 Task: Utilize Asana's Dependencies to ensure A/B testing is completed before visualization tasks begin.
Action: Mouse moved to (324, 141)
Screenshot: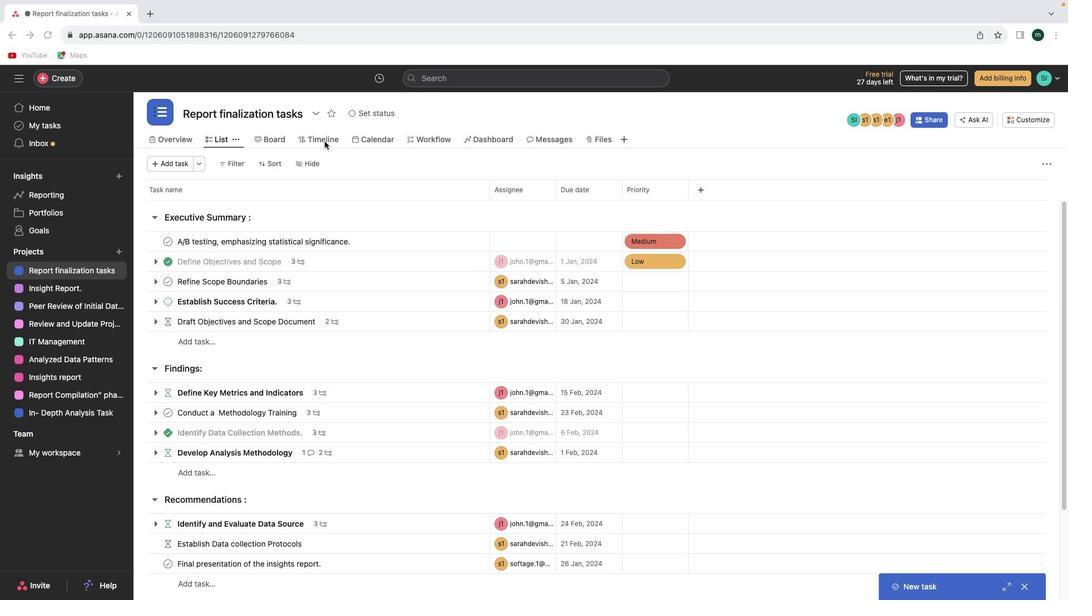 
Action: Mouse pressed left at (324, 141)
Screenshot: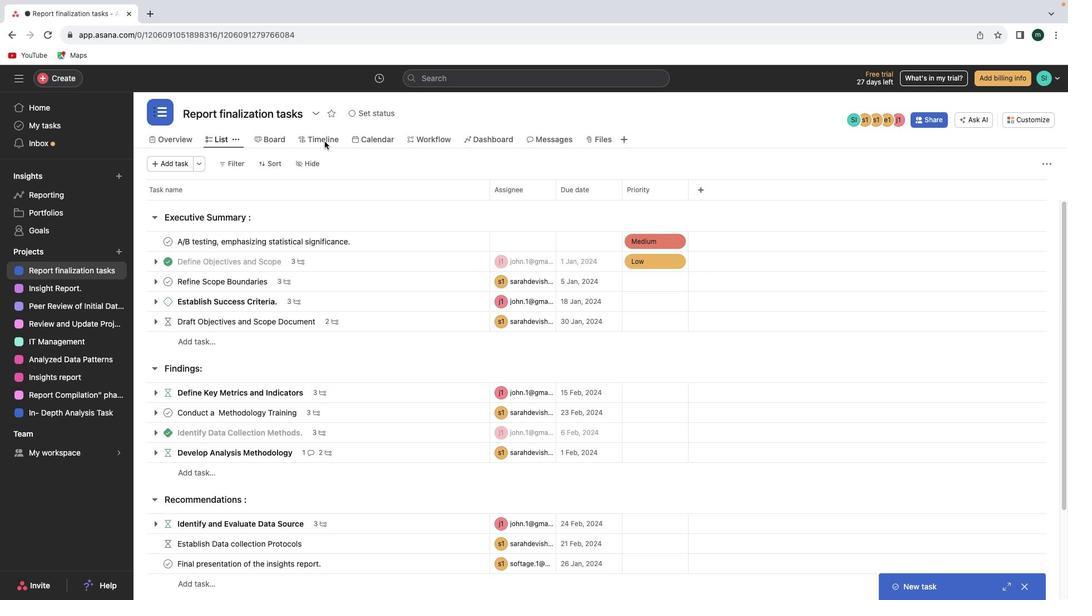 
Action: Mouse pressed left at (324, 141)
Screenshot: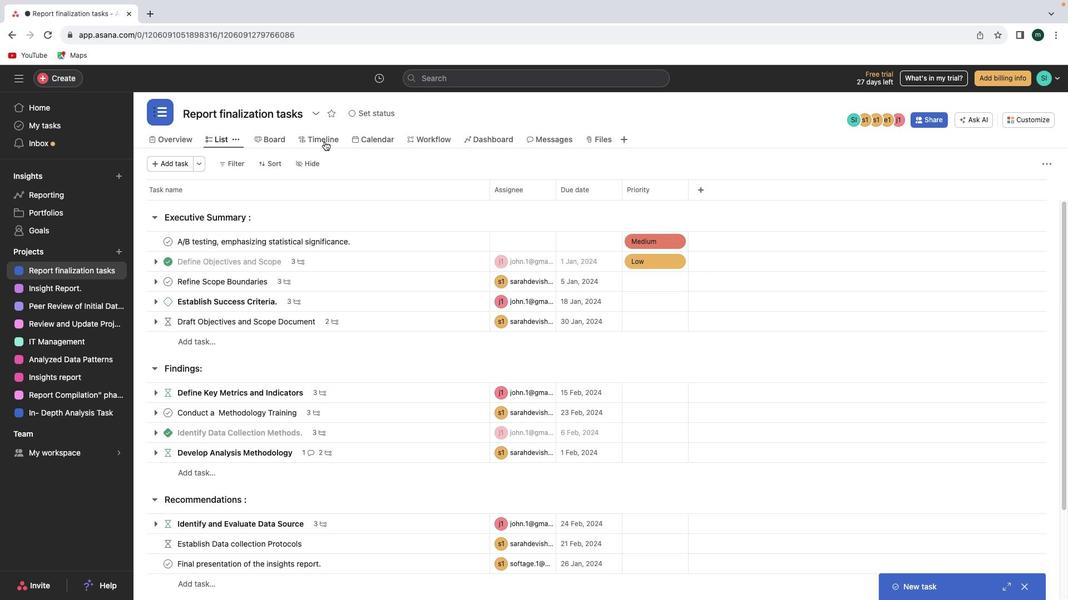 
Action: Mouse moved to (746, 595)
Screenshot: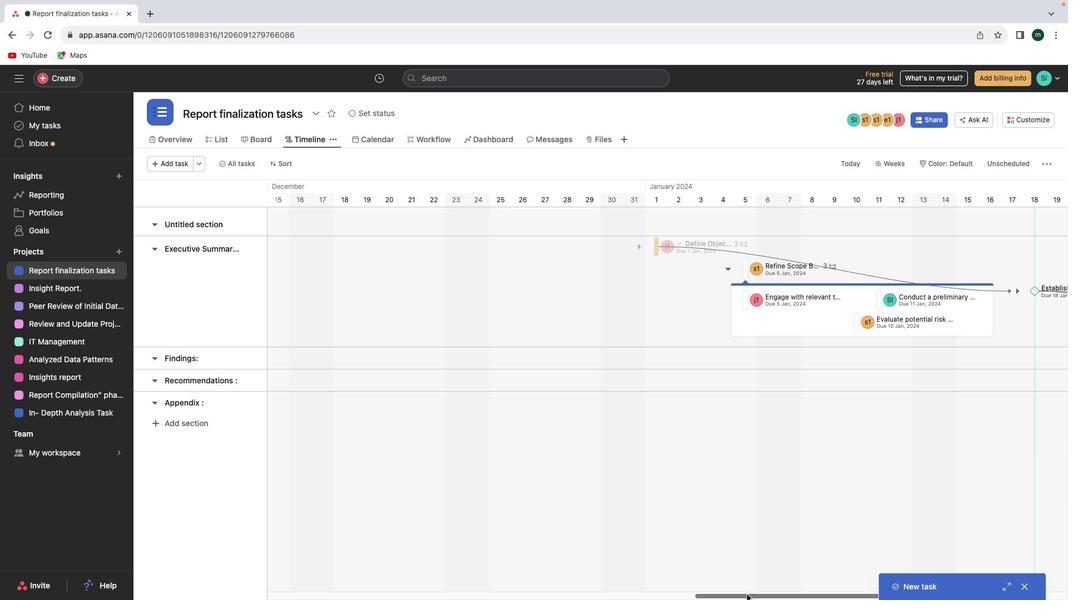 
Action: Mouse pressed left at (746, 595)
Screenshot: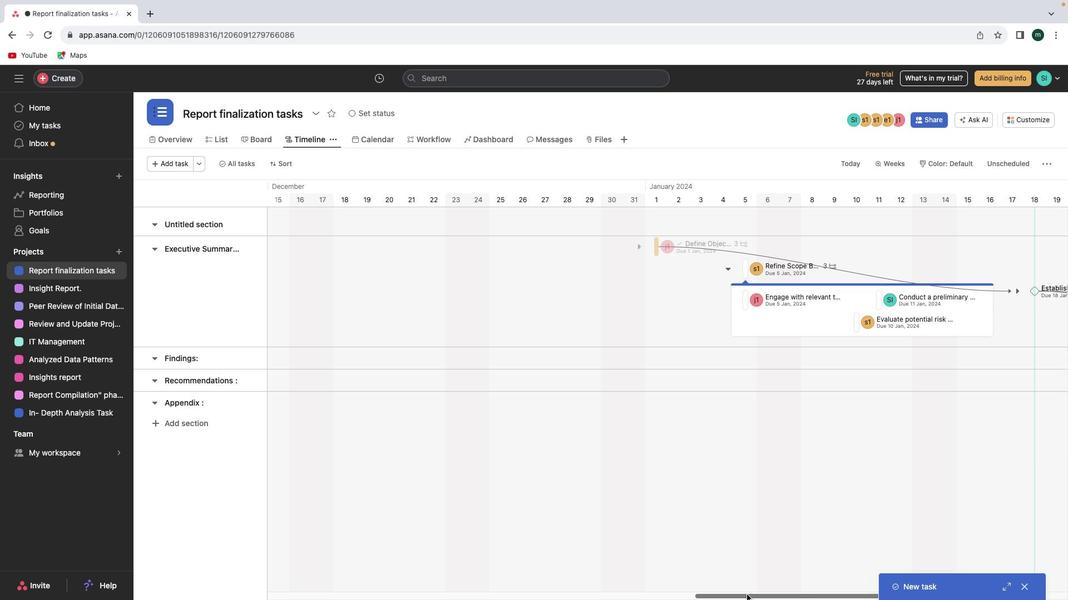 
Action: Mouse moved to (311, 248)
Screenshot: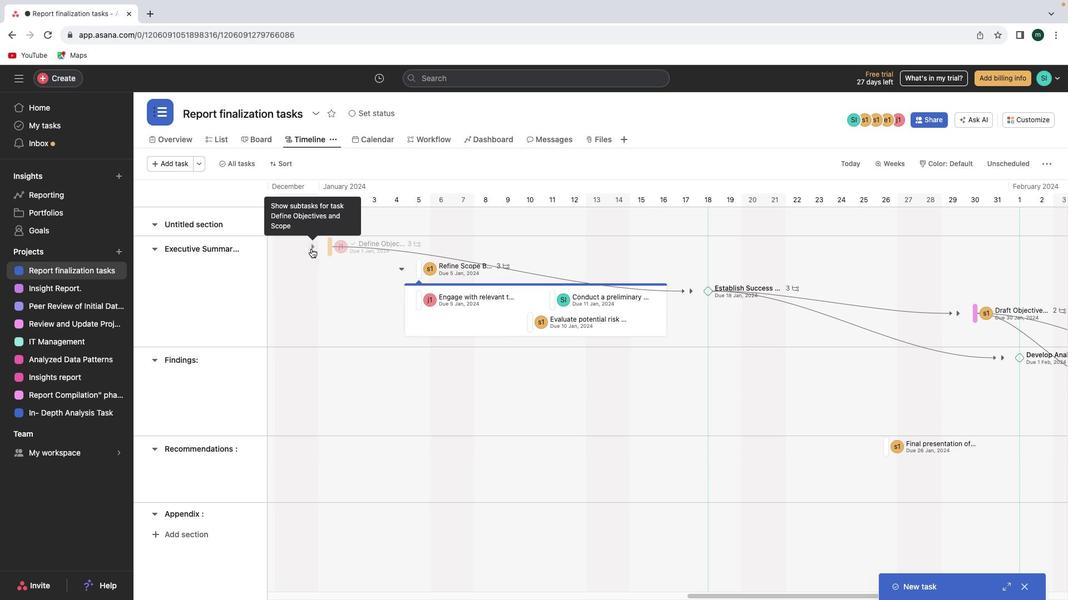 
Action: Mouse pressed left at (311, 248)
Screenshot: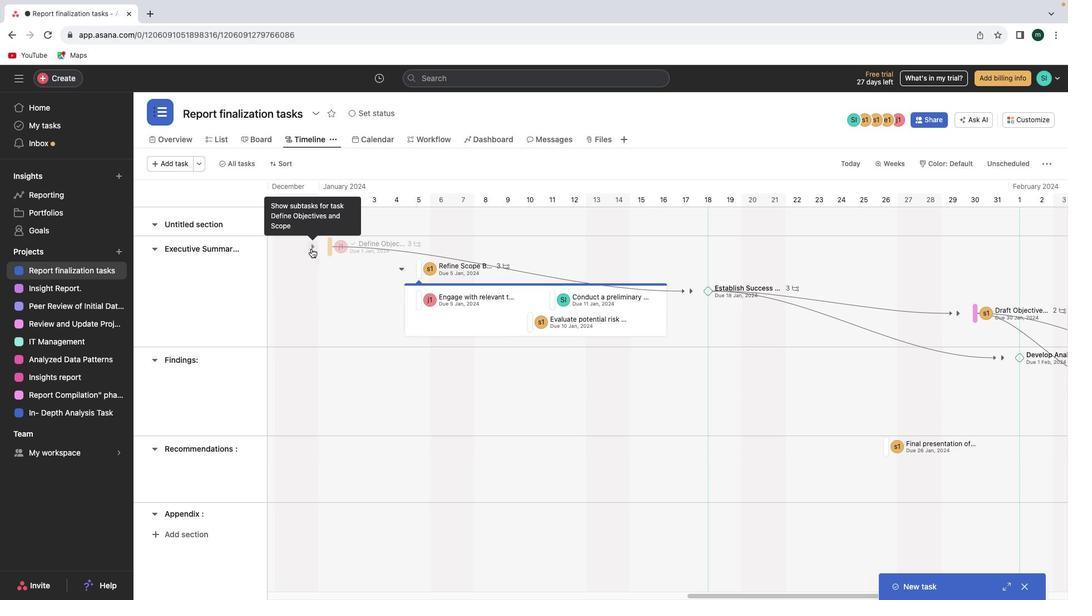 
Action: Mouse moved to (691, 292)
Screenshot: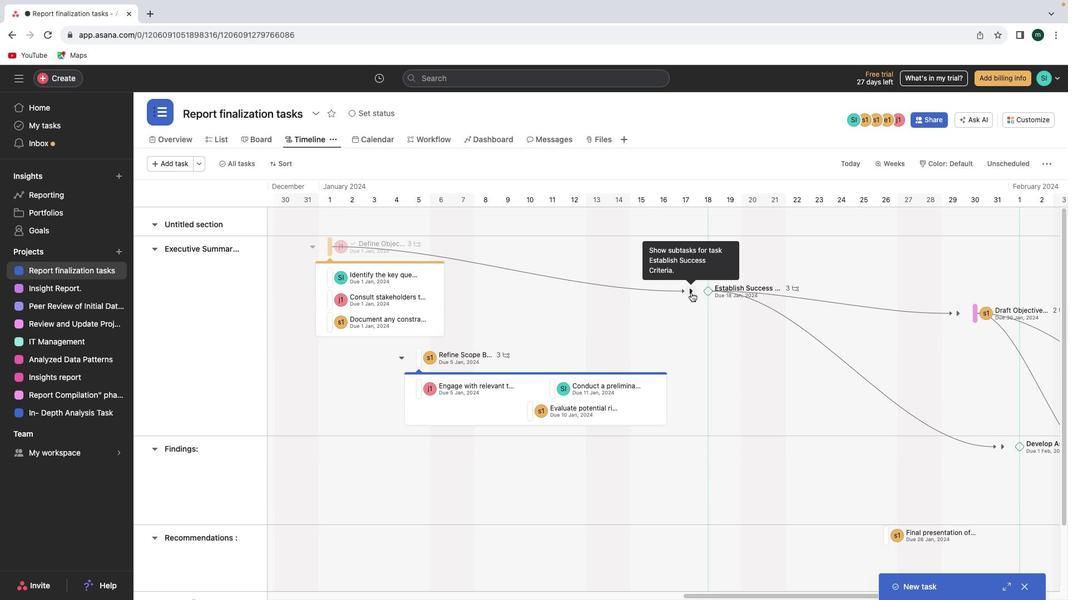 
Action: Mouse pressed left at (691, 292)
Screenshot: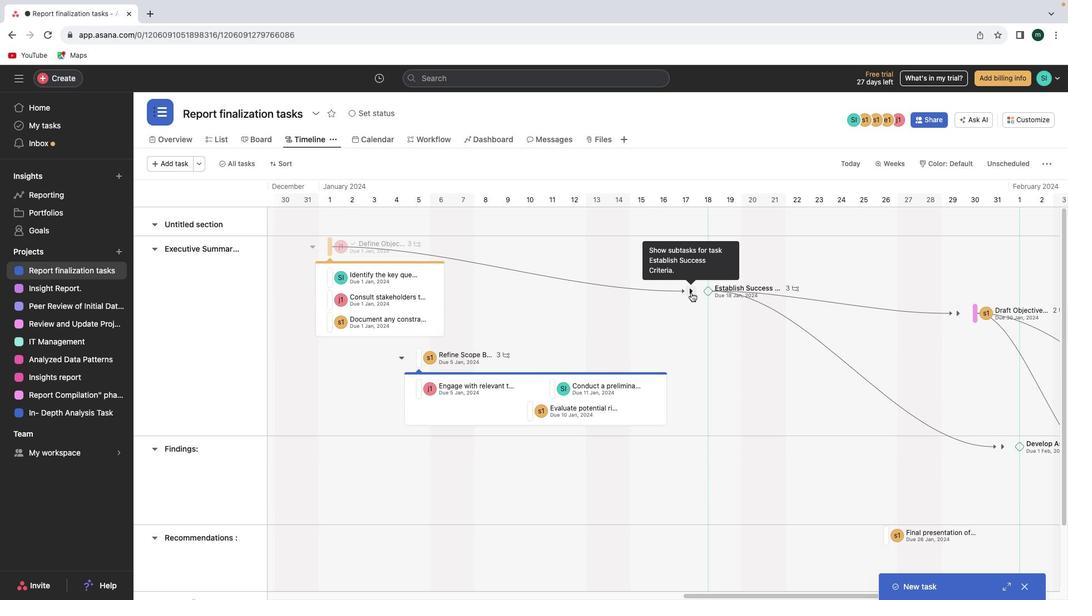 
Action: Mouse moved to (685, 366)
Screenshot: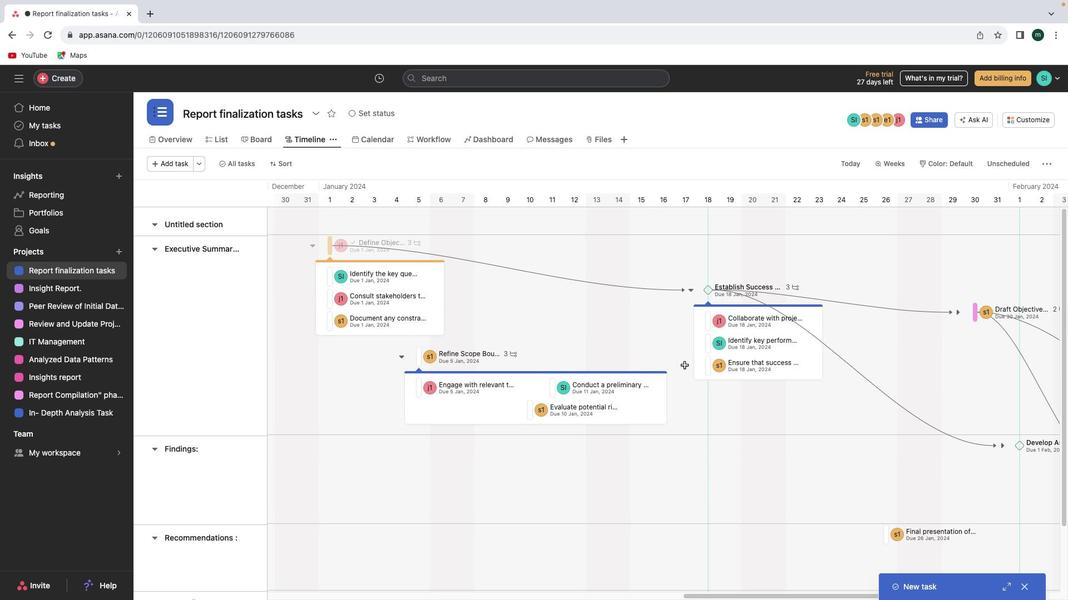 
Action: Mouse scrolled (685, 366) with delta (0, 0)
Screenshot: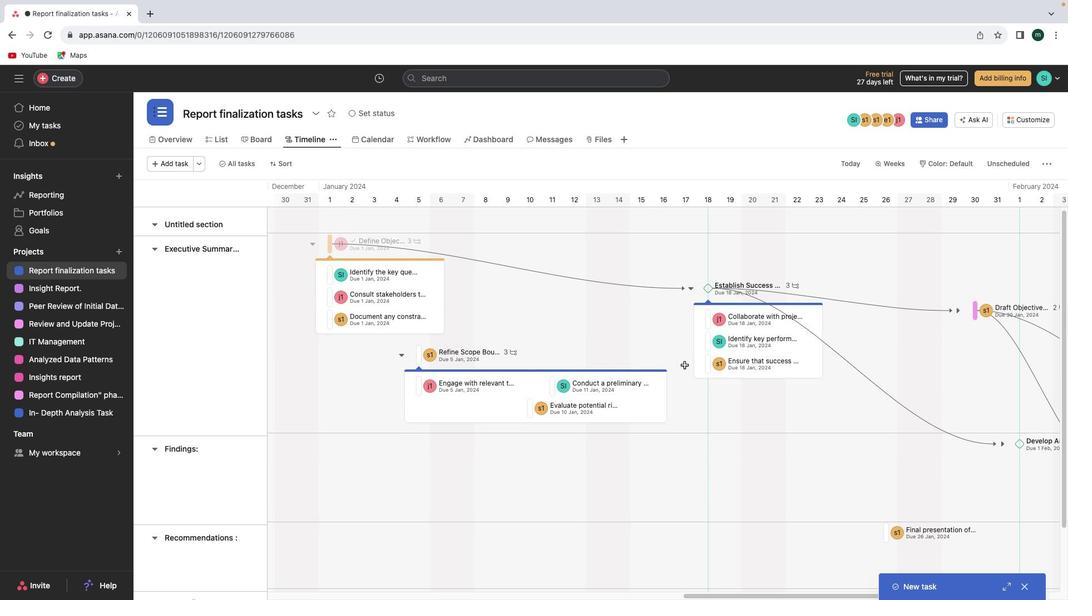 
Action: Mouse scrolled (685, 366) with delta (0, 0)
Screenshot: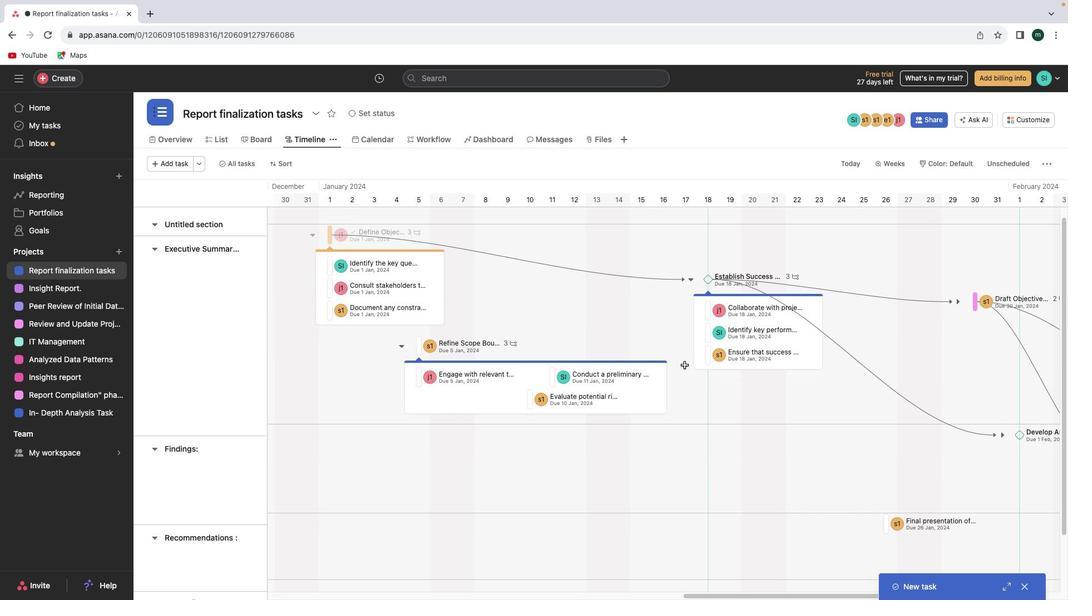 
Action: Mouse scrolled (685, 366) with delta (0, -1)
Screenshot: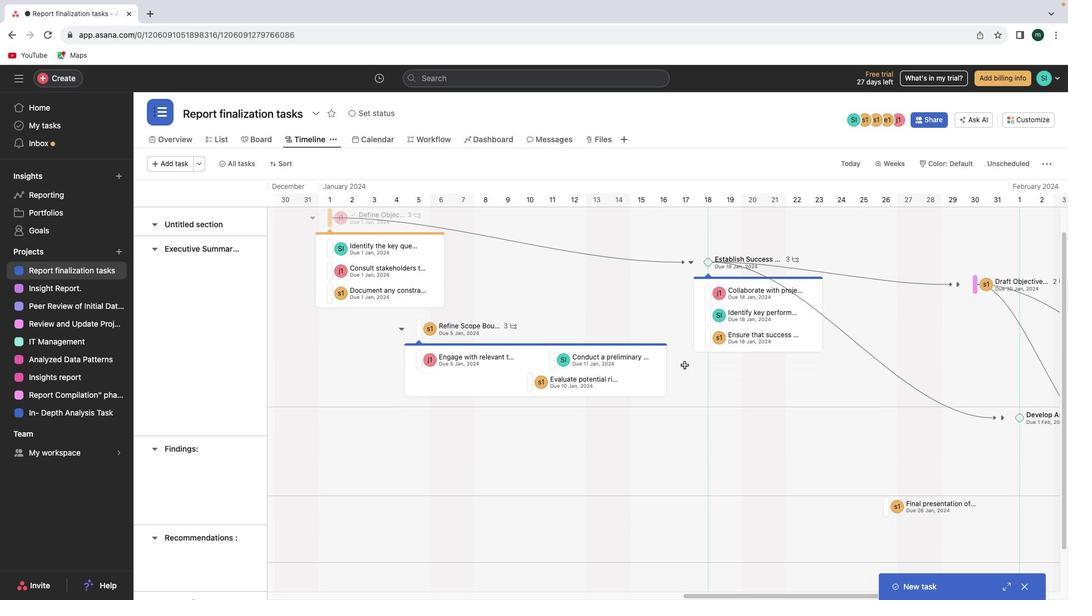 
Action: Mouse scrolled (685, 366) with delta (0, -2)
Screenshot: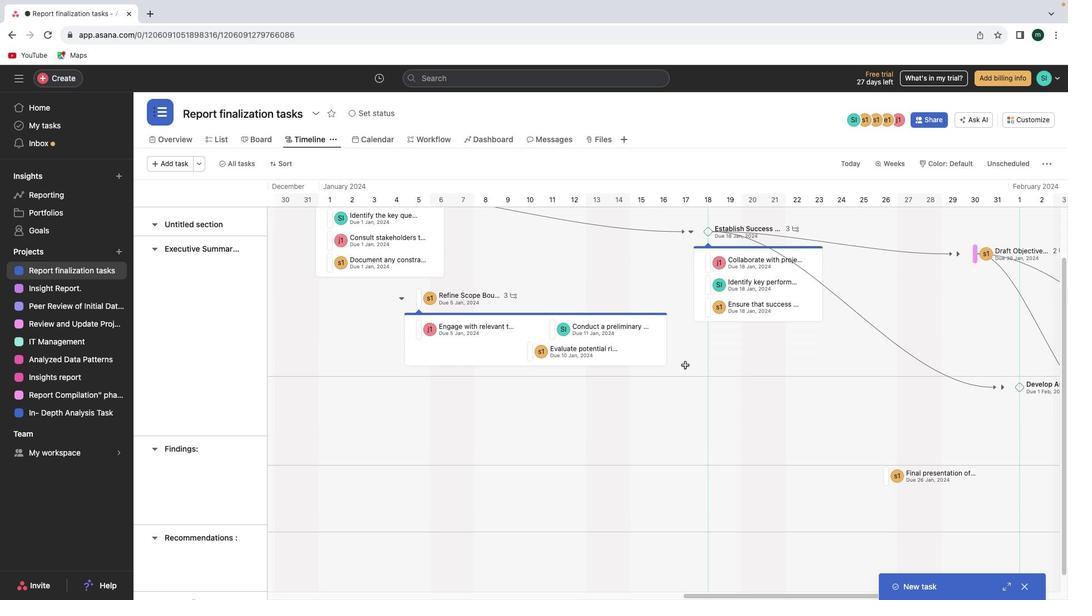 
Action: Mouse moved to (1003, 373)
Screenshot: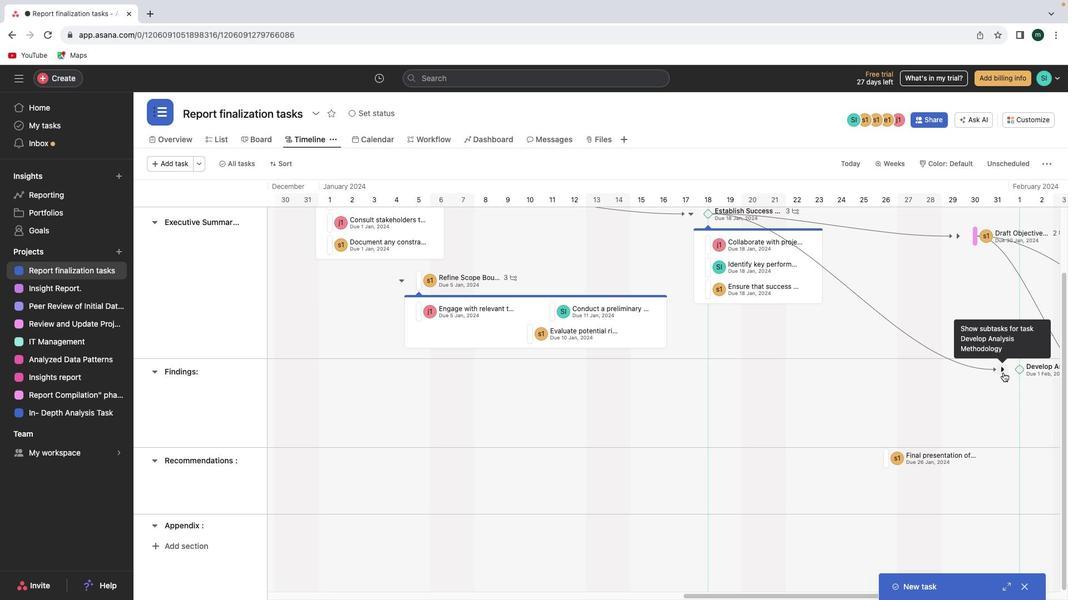 
Action: Mouse pressed left at (1003, 373)
Screenshot: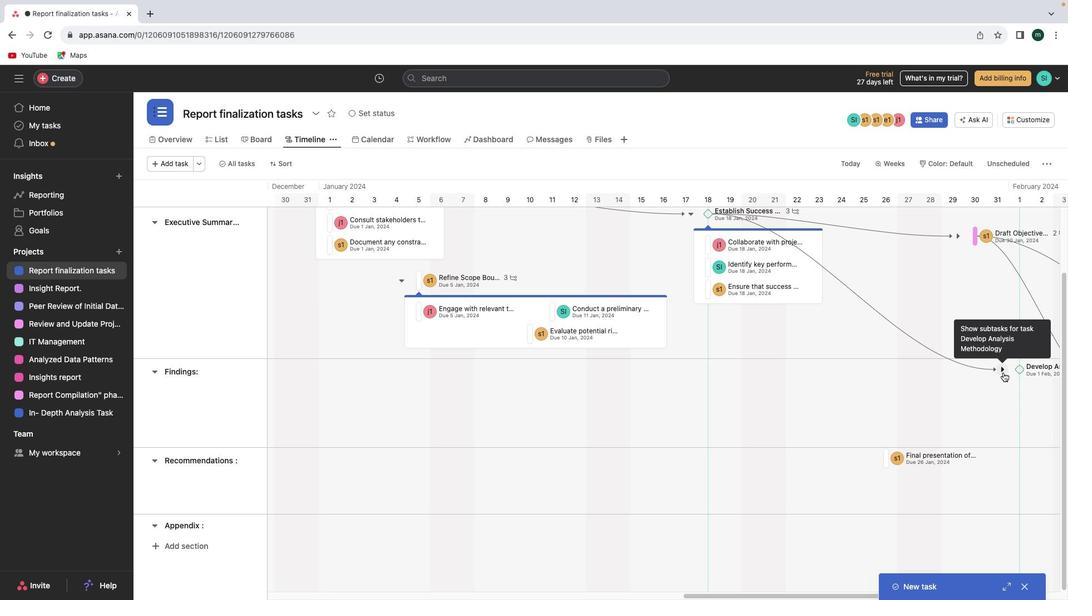 
Action: Mouse moved to (959, 238)
Screenshot: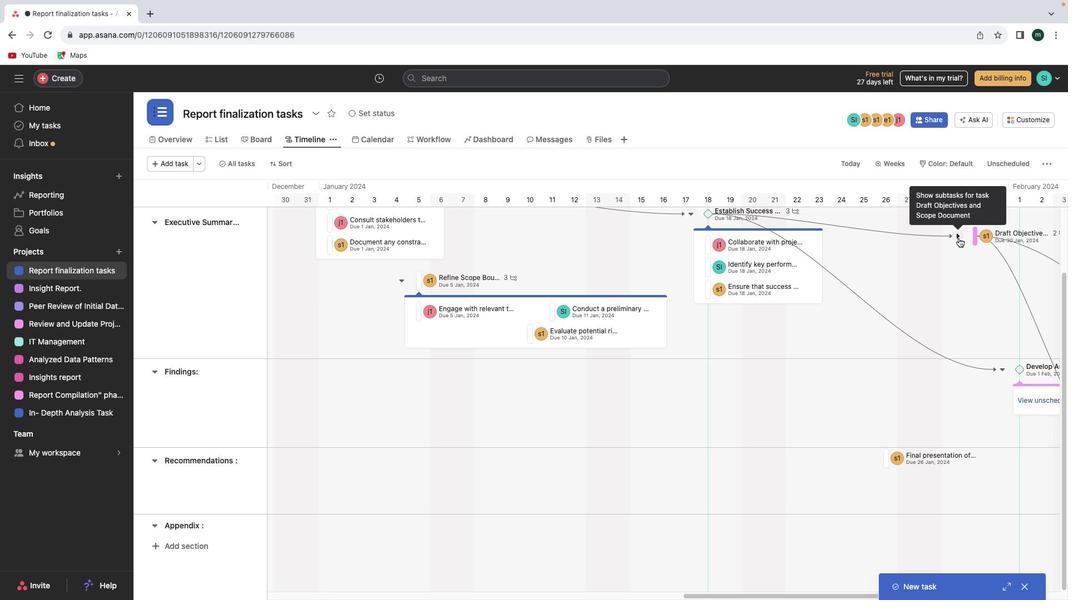 
Action: Mouse pressed left at (959, 238)
Screenshot: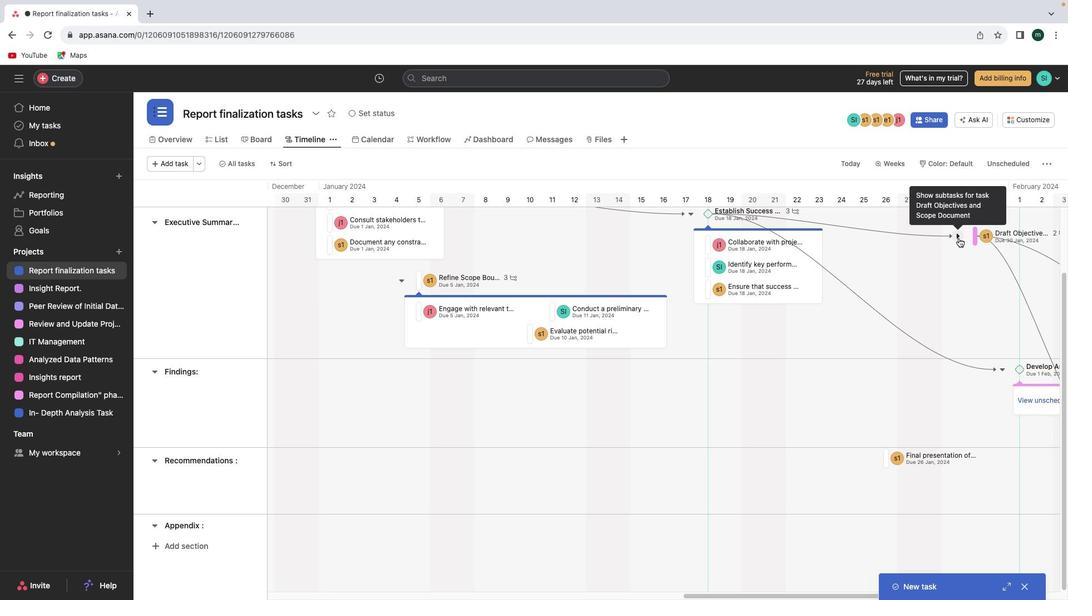
Action: Mouse moved to (829, 595)
Screenshot: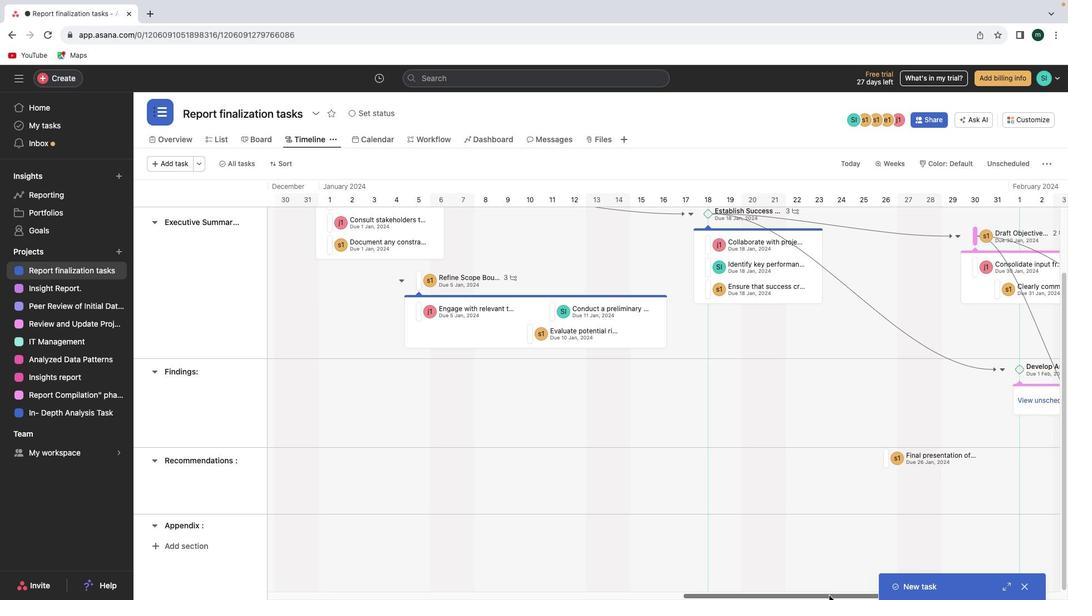 
Action: Mouse pressed left at (829, 595)
Screenshot: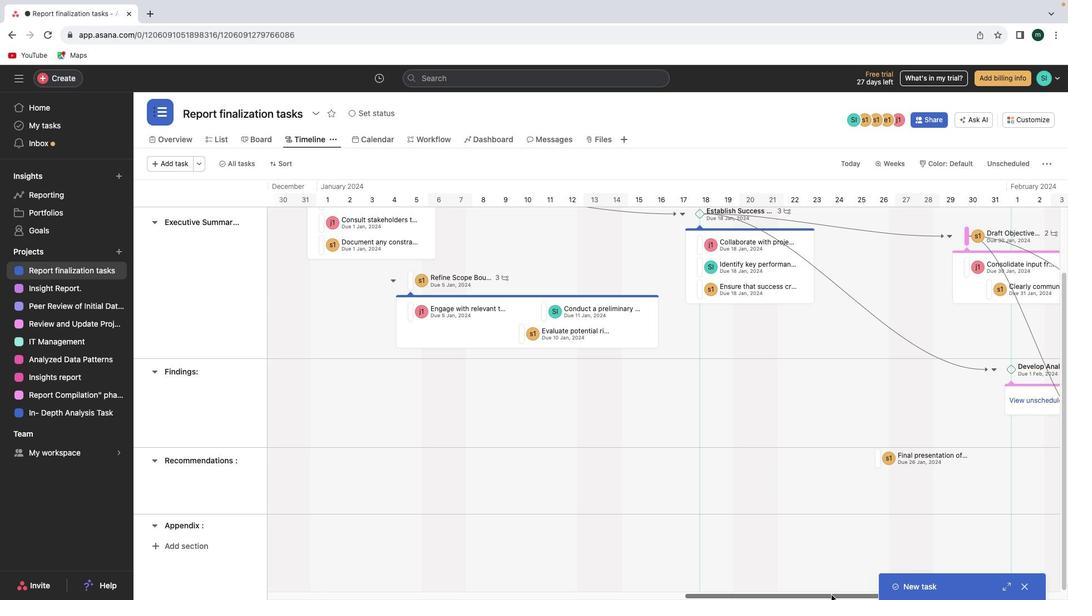 
Action: Mouse moved to (638, 370)
Screenshot: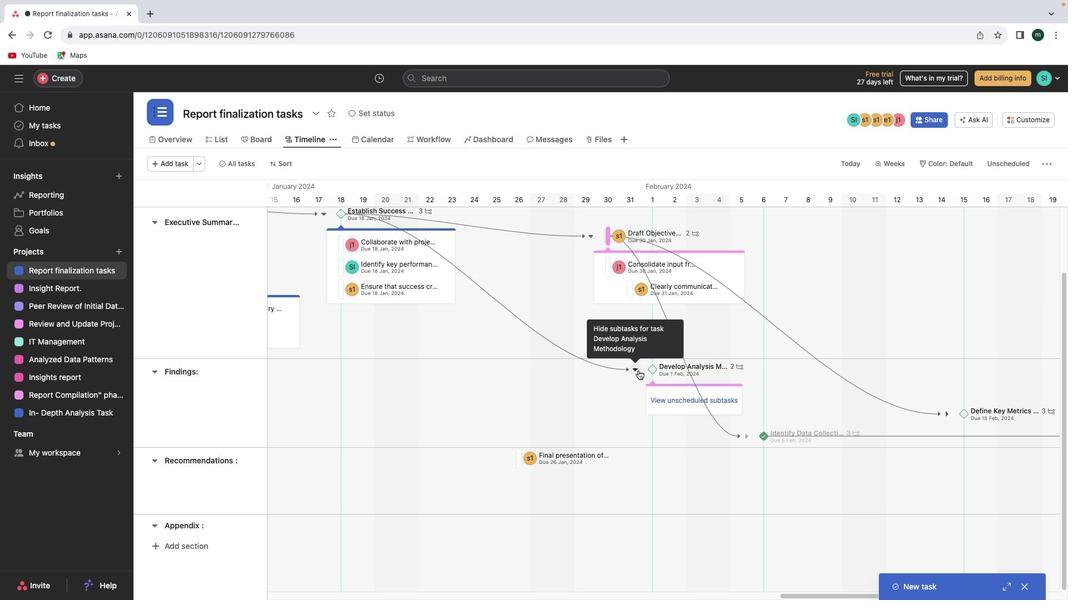 
Action: Mouse pressed left at (638, 370)
Screenshot: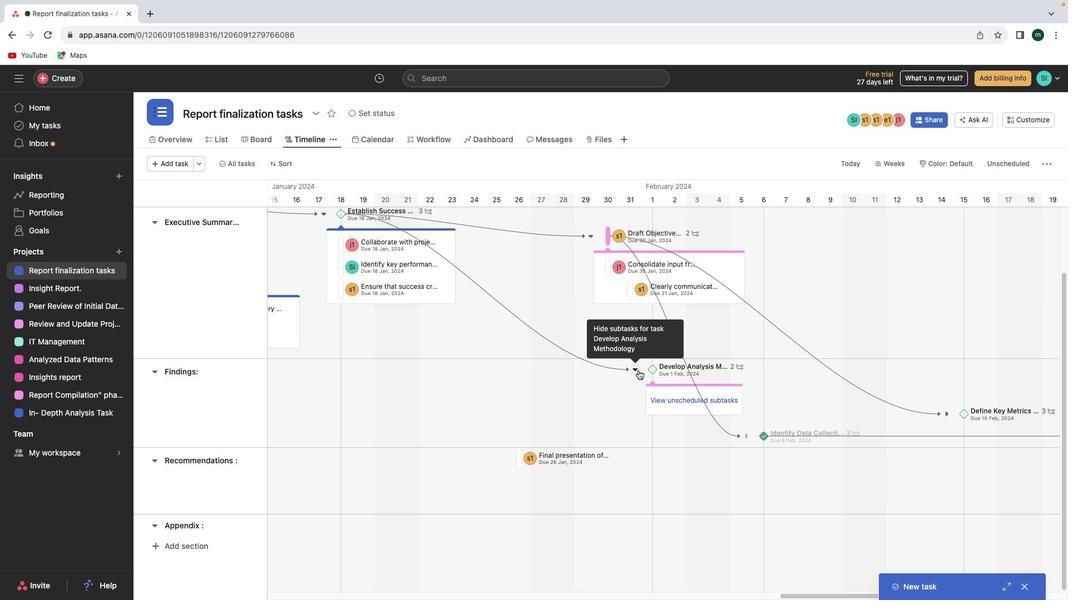 
Action: Mouse moved to (948, 417)
Screenshot: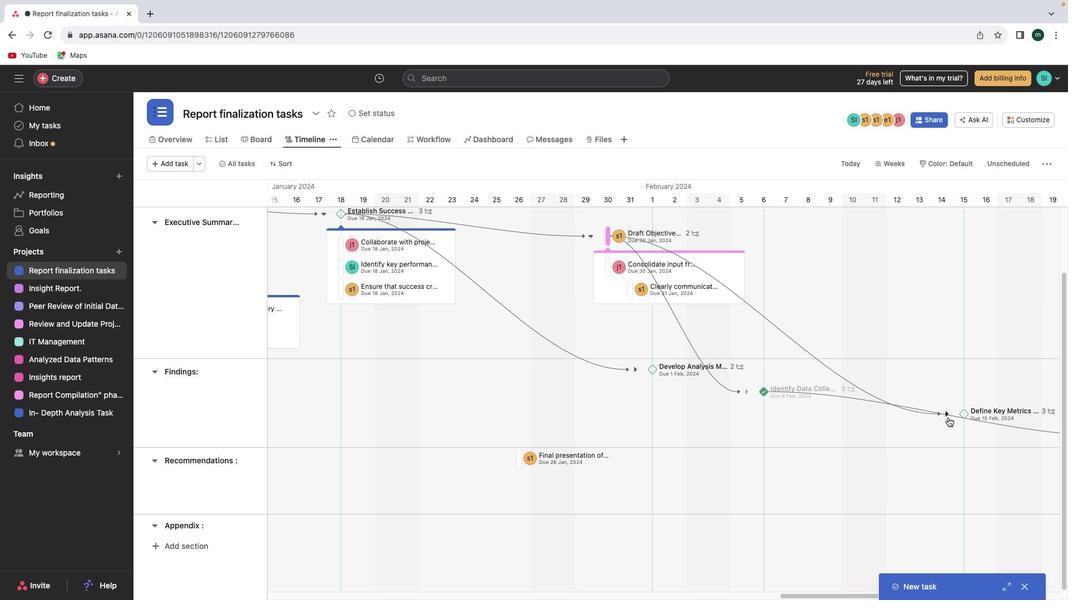 
Action: Mouse pressed left at (948, 417)
Screenshot: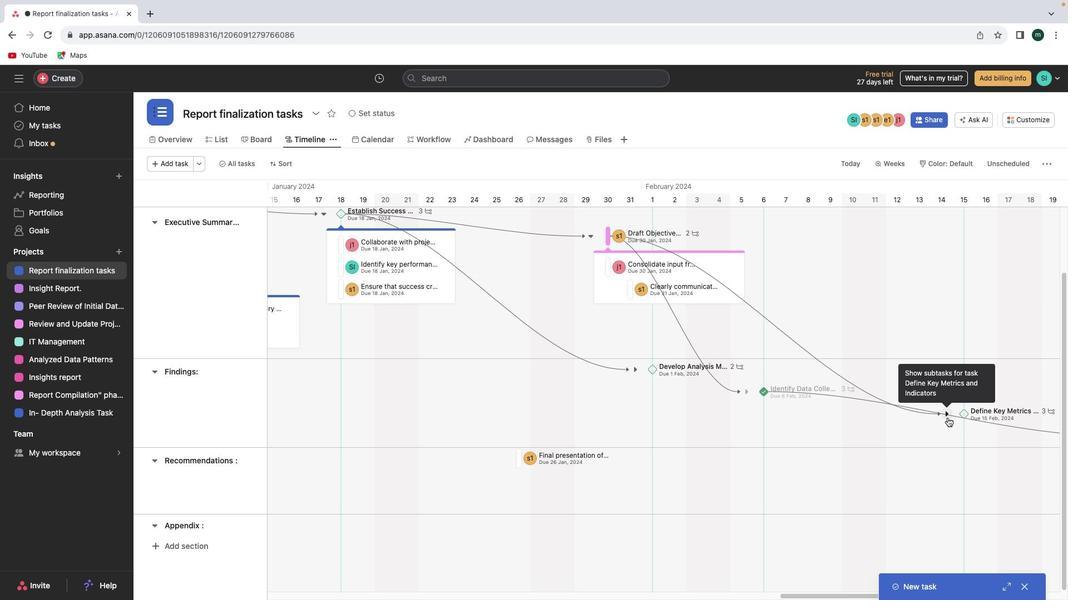 
Action: Mouse moved to (636, 374)
Screenshot: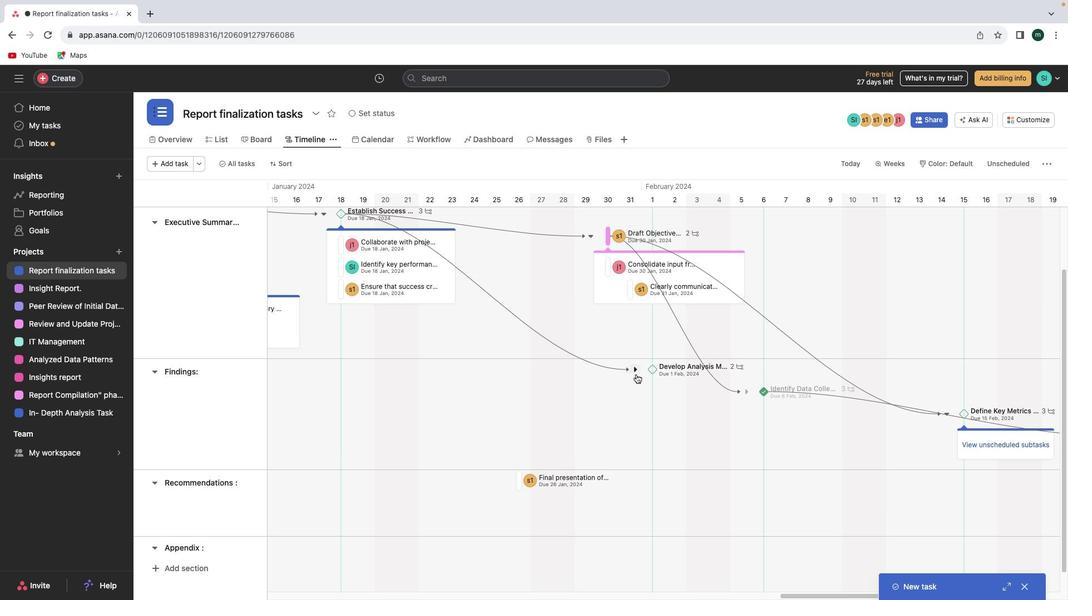 
Action: Mouse pressed left at (636, 374)
Screenshot: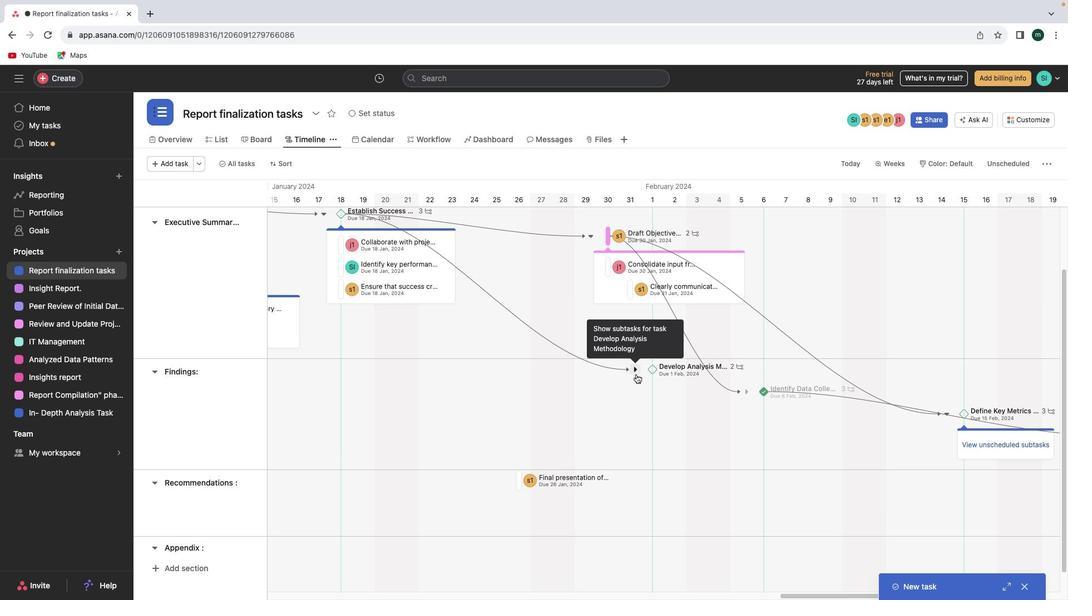 
Action: Mouse moved to (864, 595)
Screenshot: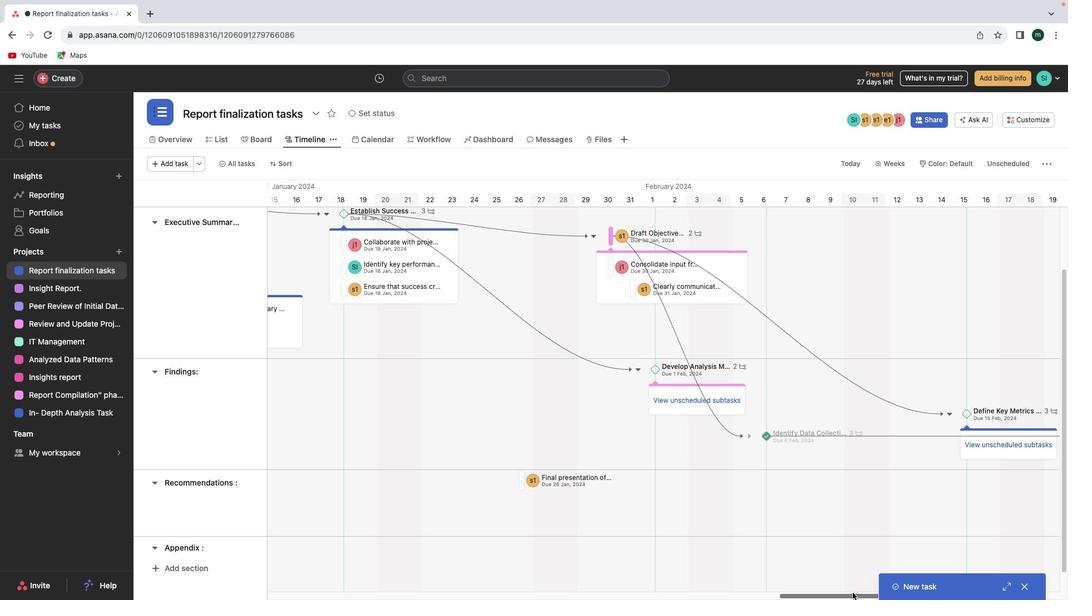 
Action: Mouse pressed left at (864, 595)
Screenshot: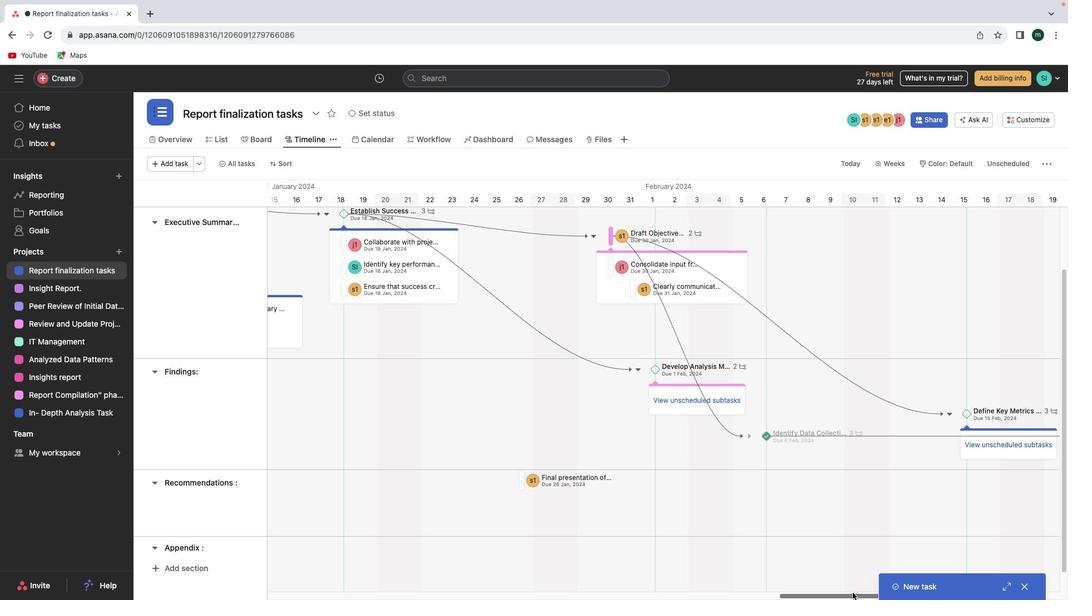 
Action: Mouse moved to (786, 539)
Screenshot: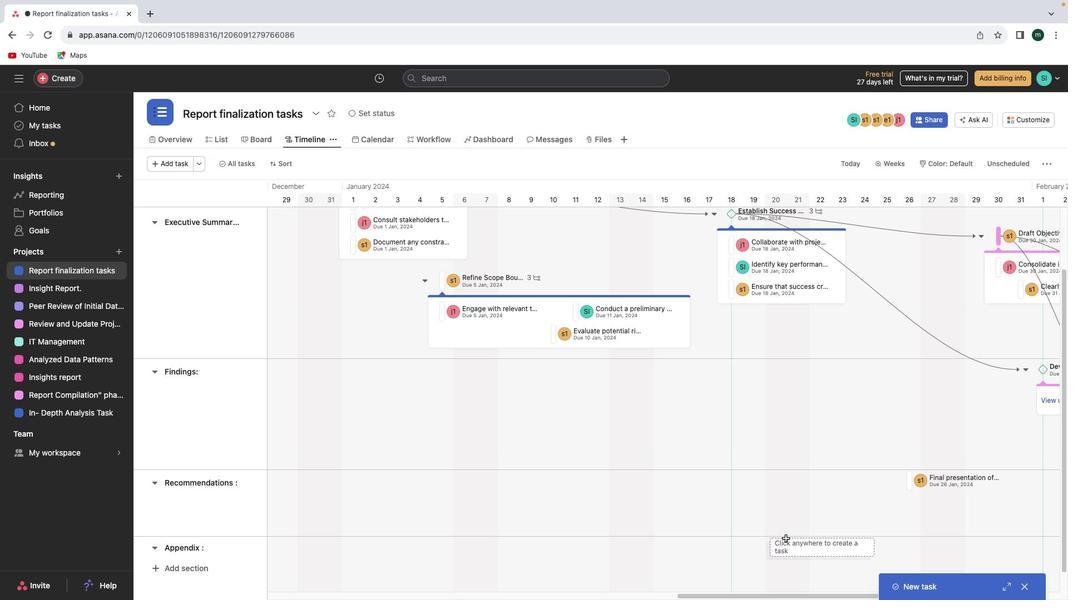 
Action: Mouse scrolled (786, 539) with delta (0, 0)
Screenshot: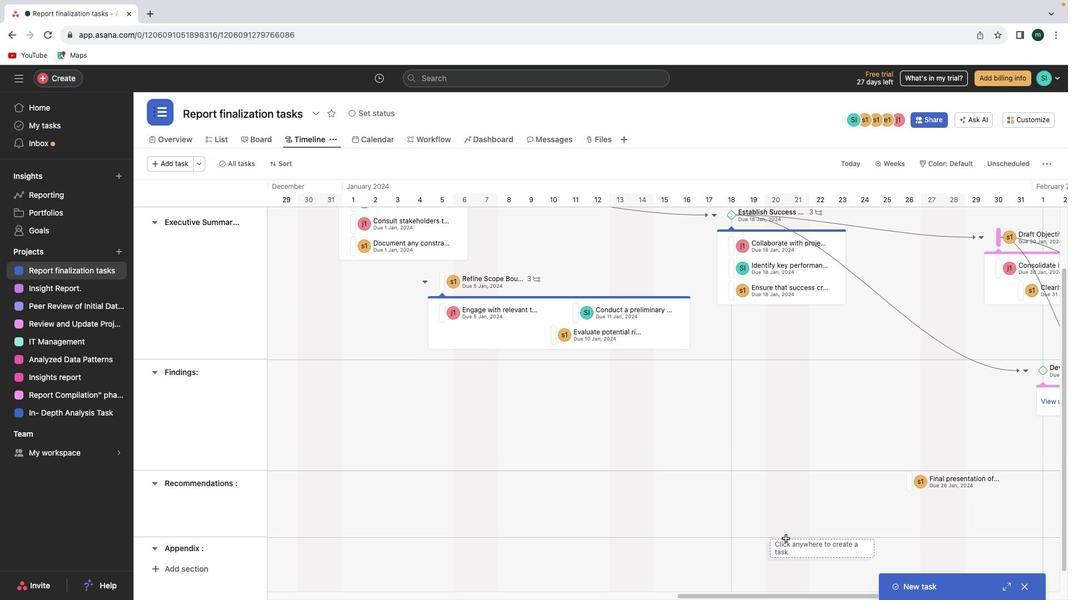 
Action: Mouse scrolled (786, 539) with delta (0, 0)
Screenshot: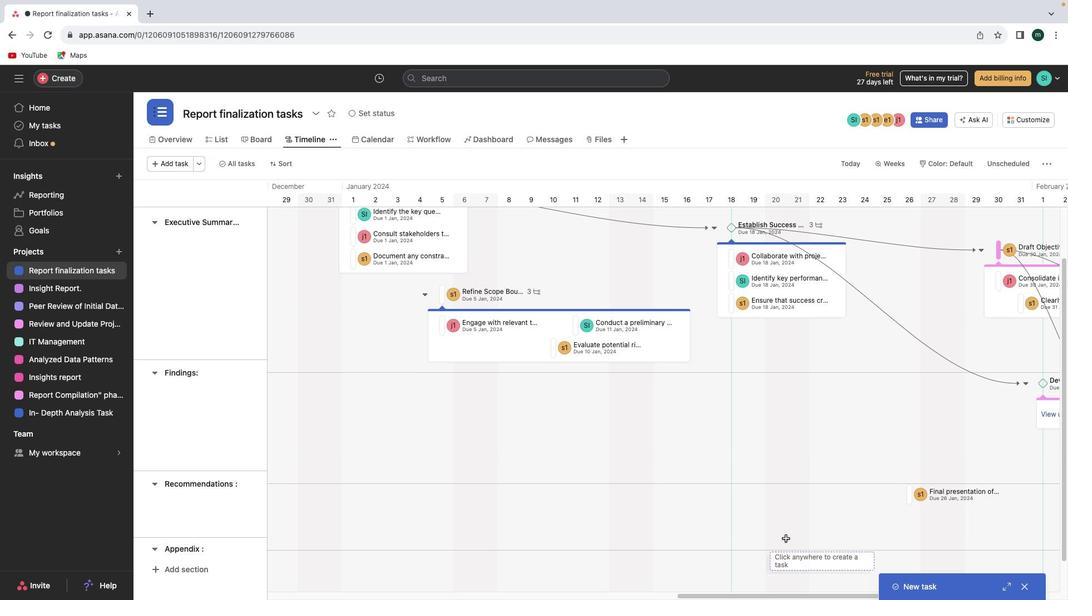 
Action: Mouse scrolled (786, 539) with delta (0, 1)
Screenshot: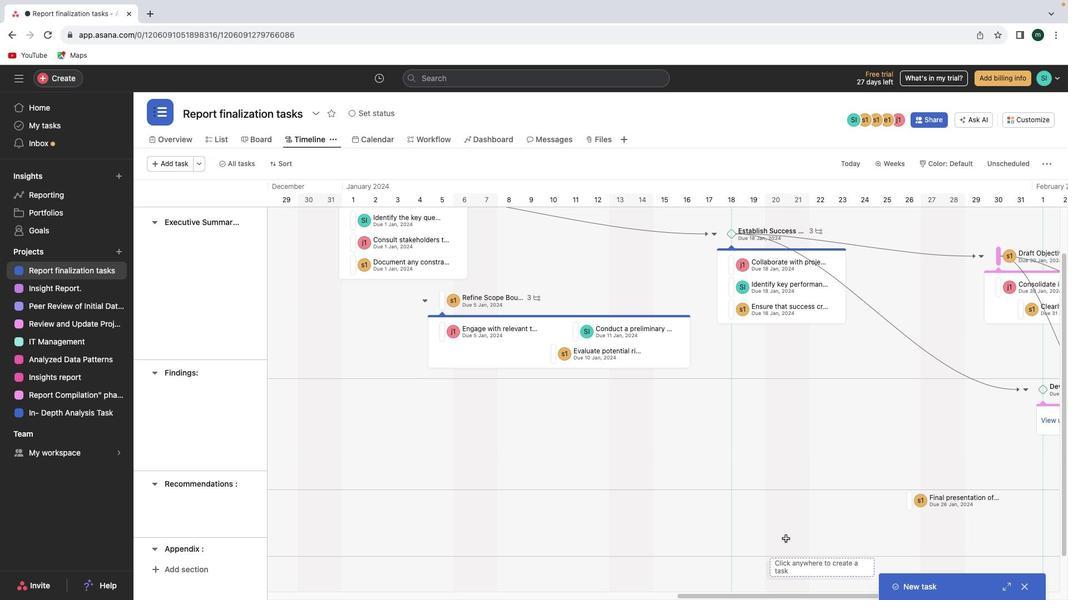 
Action: Mouse scrolled (786, 539) with delta (0, 0)
Screenshot: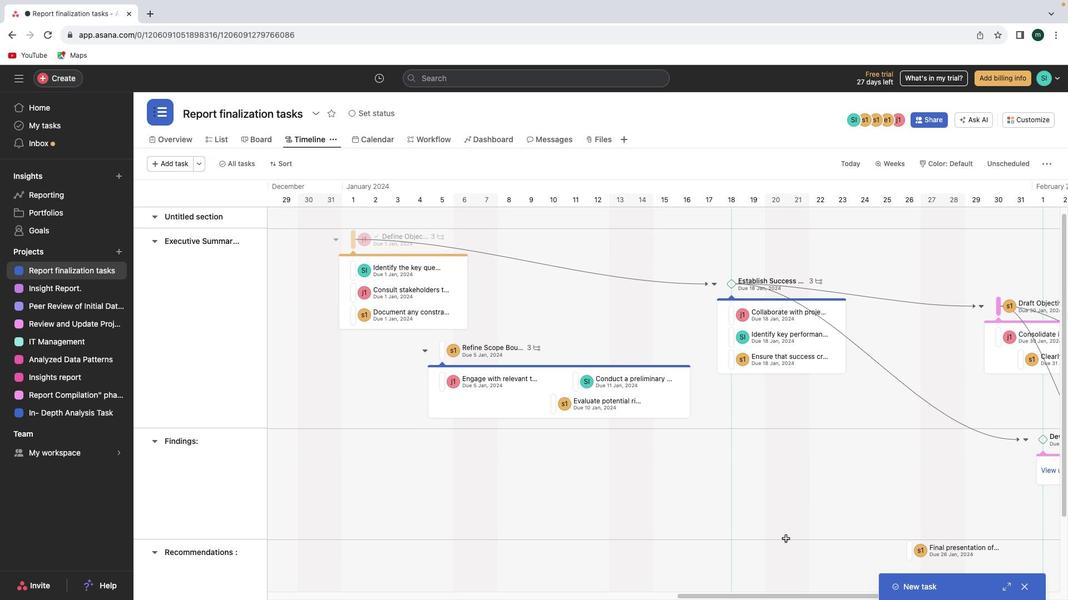 
Action: Mouse scrolled (786, 539) with delta (0, 0)
Screenshot: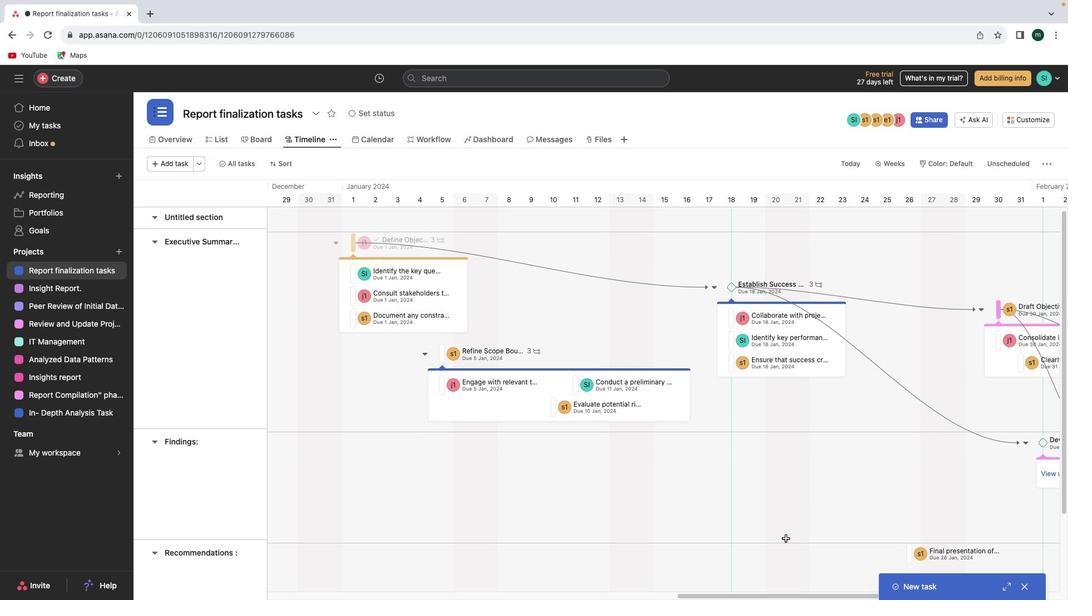 
Action: Mouse scrolled (786, 539) with delta (0, 0)
Screenshot: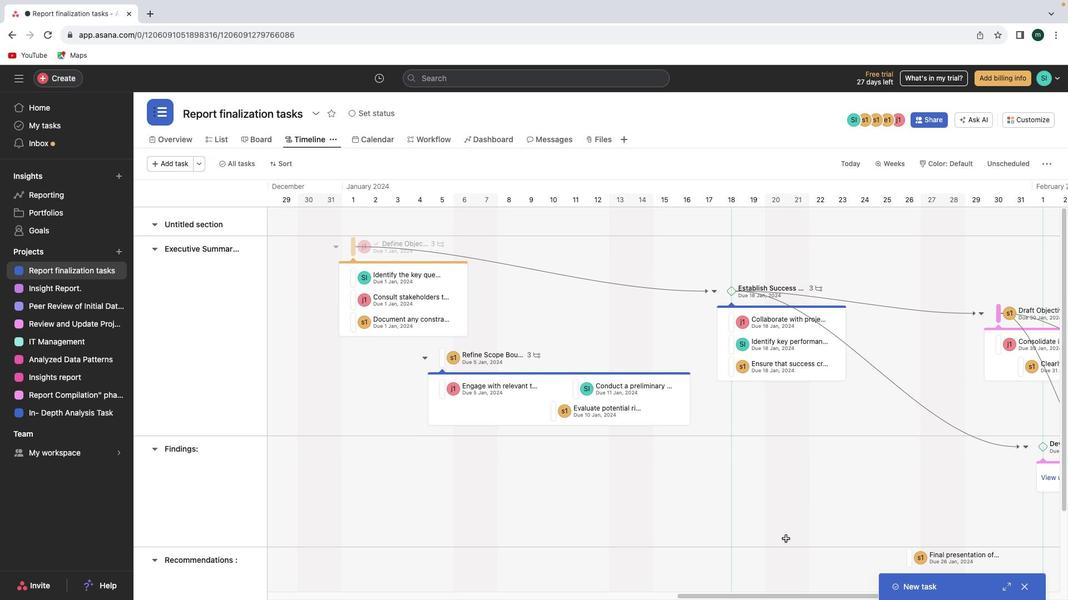 
Action: Mouse scrolled (786, 539) with delta (0, 0)
Screenshot: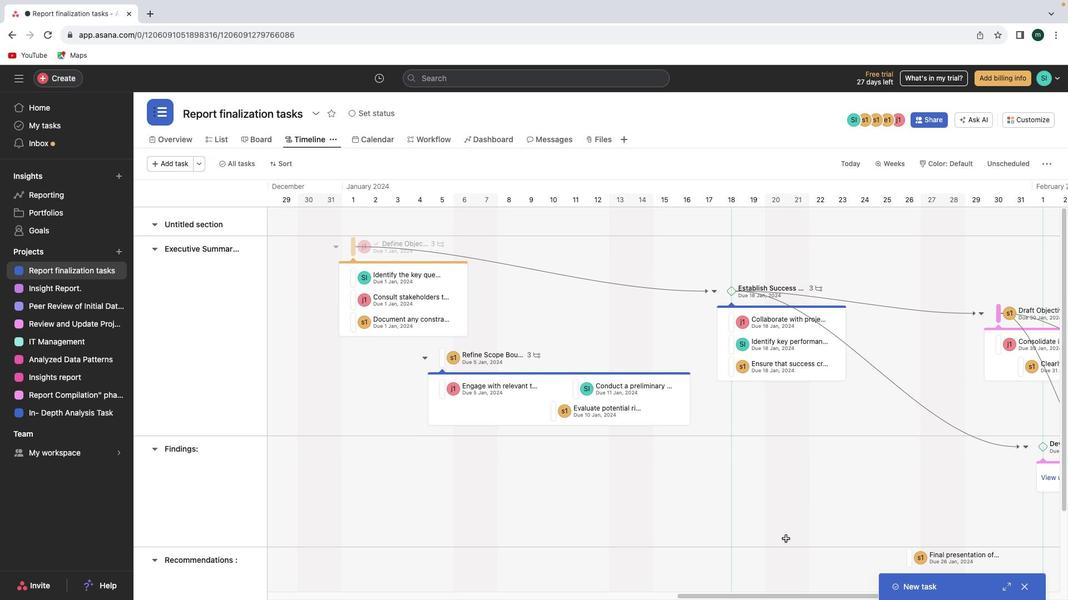 
Action: Mouse moved to (786, 538)
Screenshot: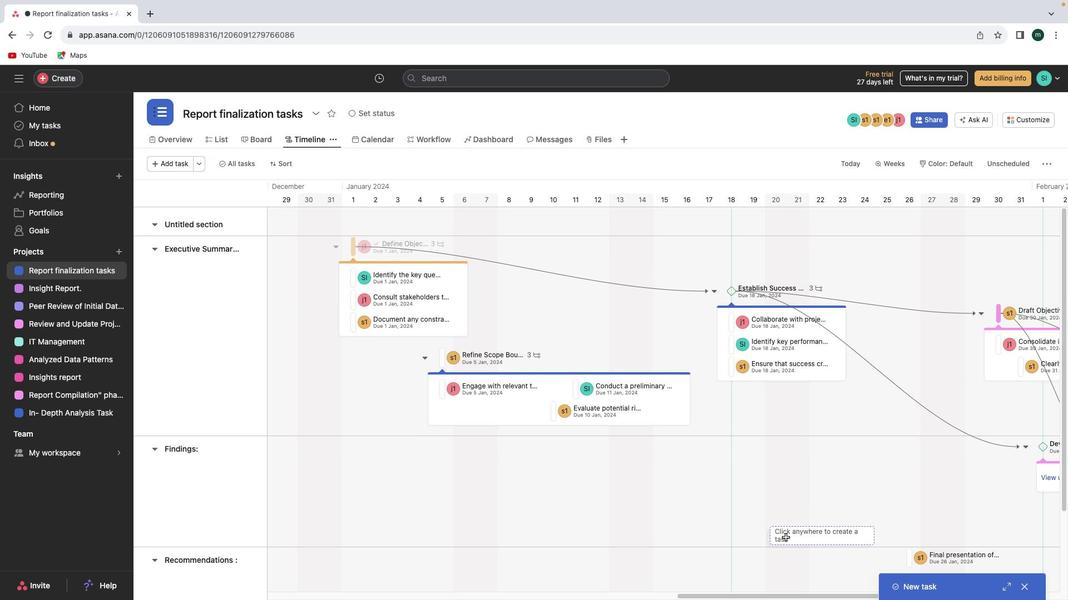 
